 Task: Add Sprouts Organic Firm Tofu to the cart.
Action: Mouse moved to (884, 320)
Screenshot: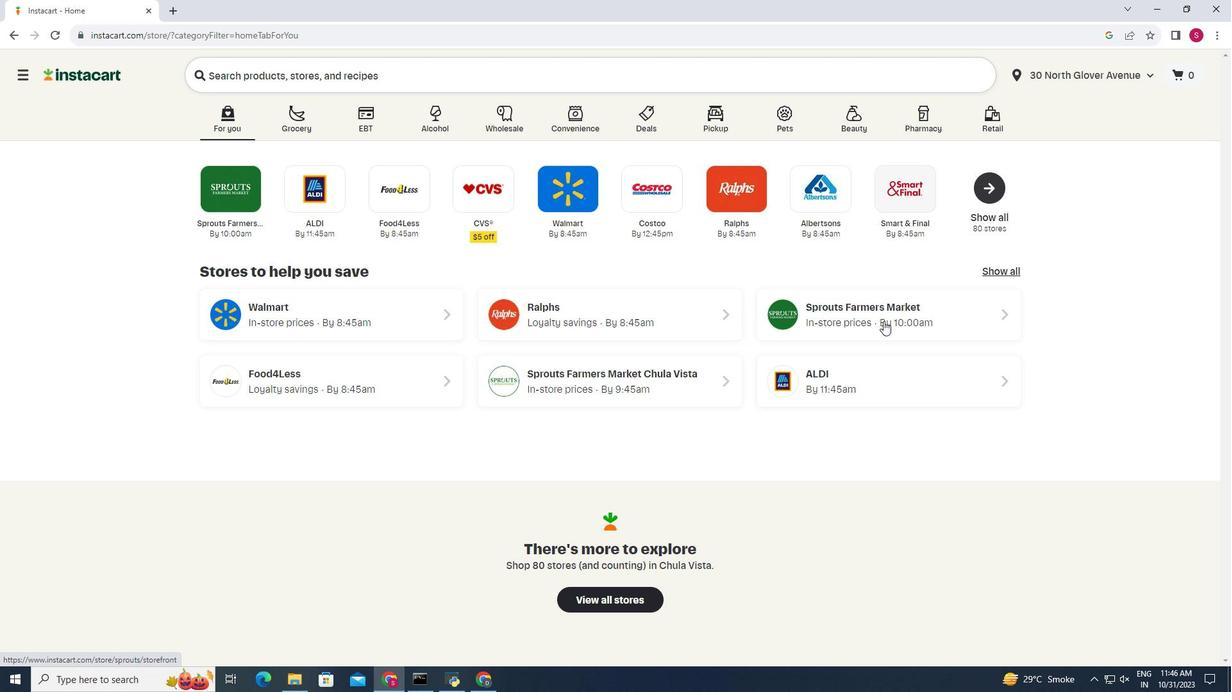 
Action: Mouse pressed left at (884, 320)
Screenshot: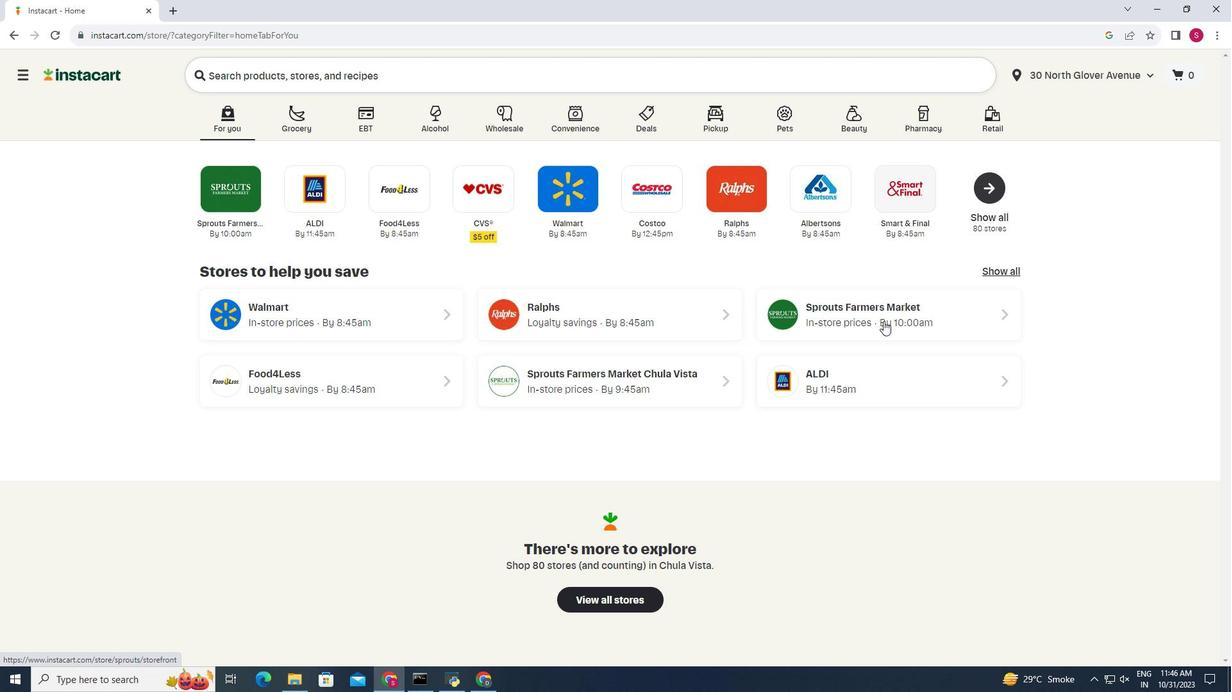 
Action: Mouse moved to (39, 556)
Screenshot: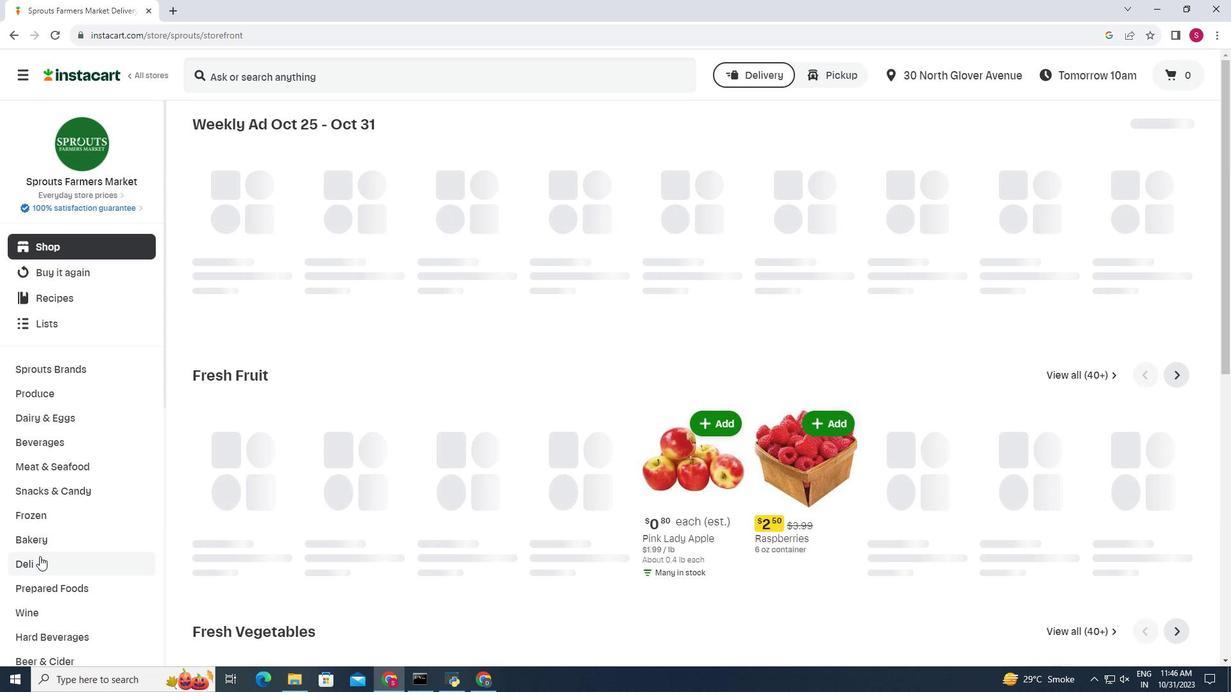 
Action: Mouse pressed left at (39, 556)
Screenshot: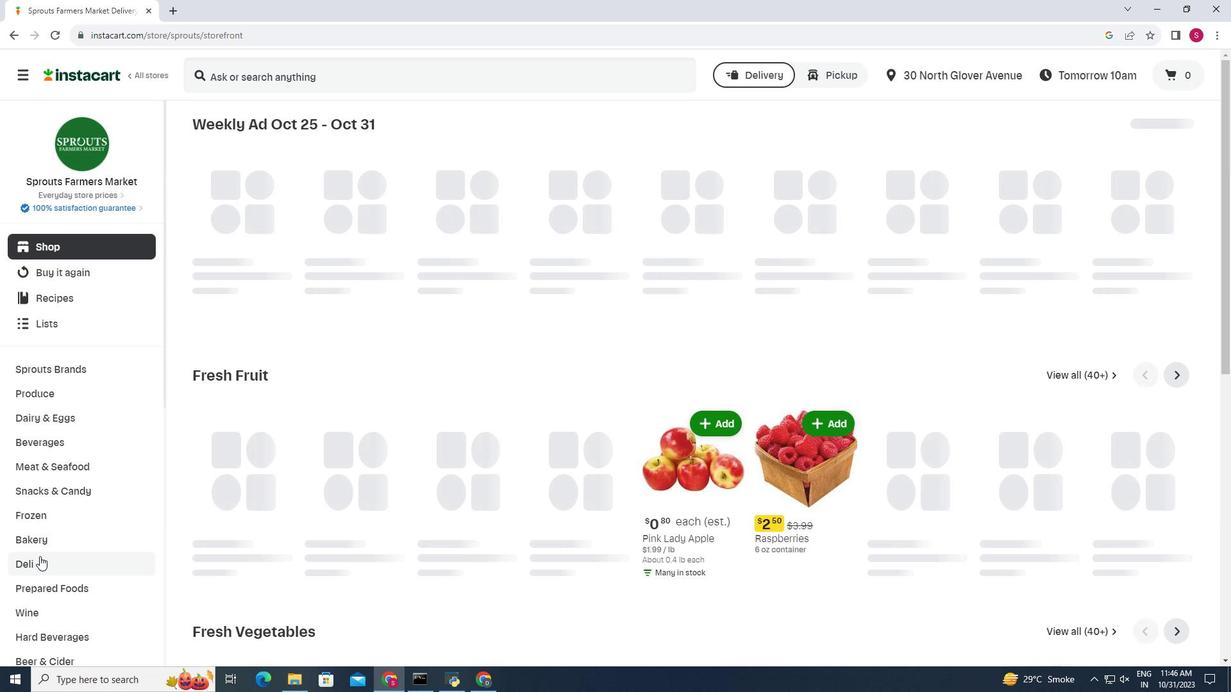 
Action: Mouse moved to (559, 155)
Screenshot: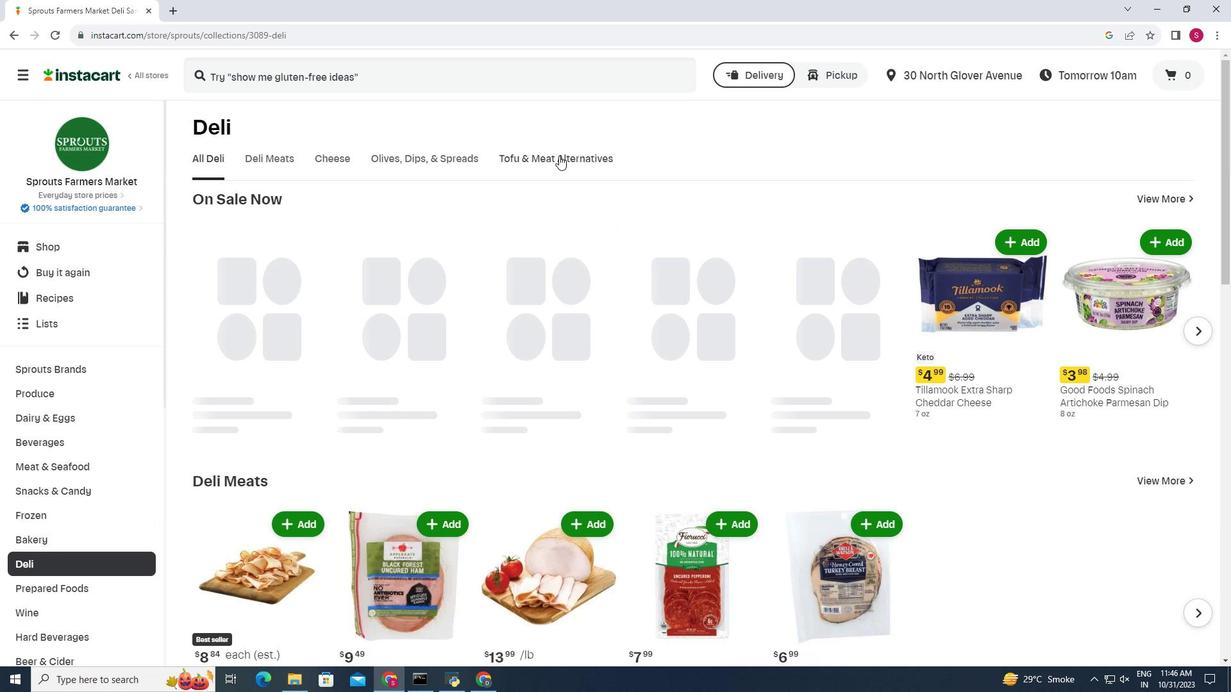 
Action: Mouse pressed left at (559, 155)
Screenshot: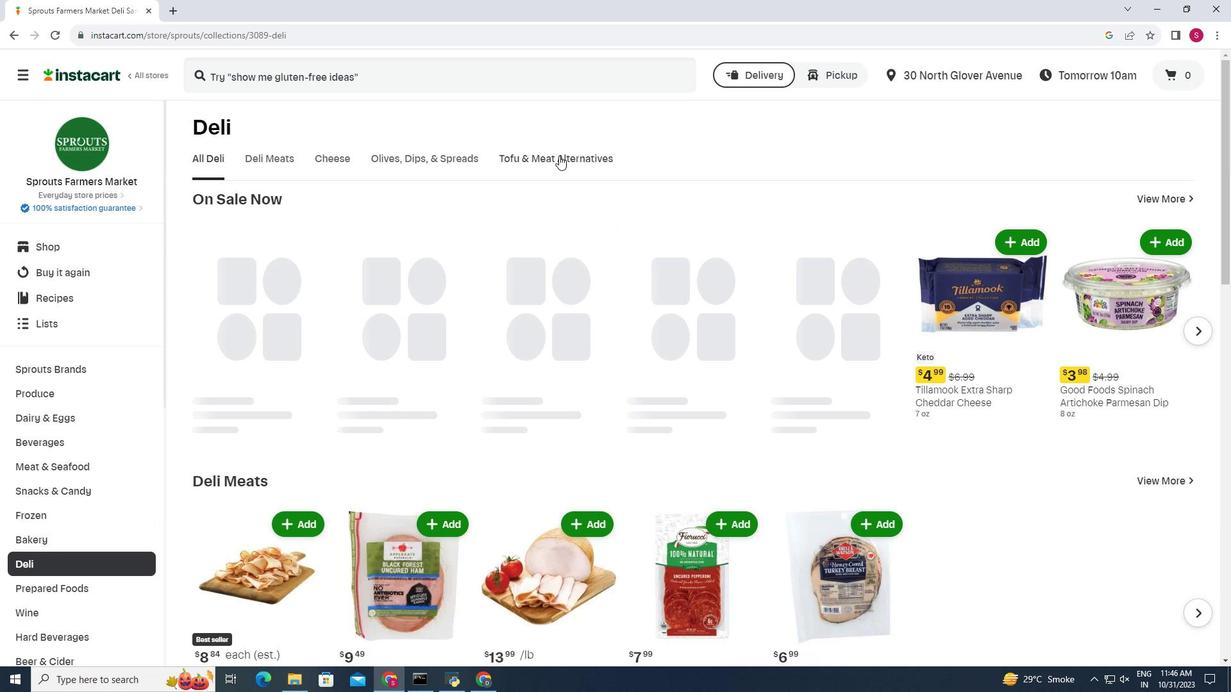 
Action: Mouse moved to (1205, 433)
Screenshot: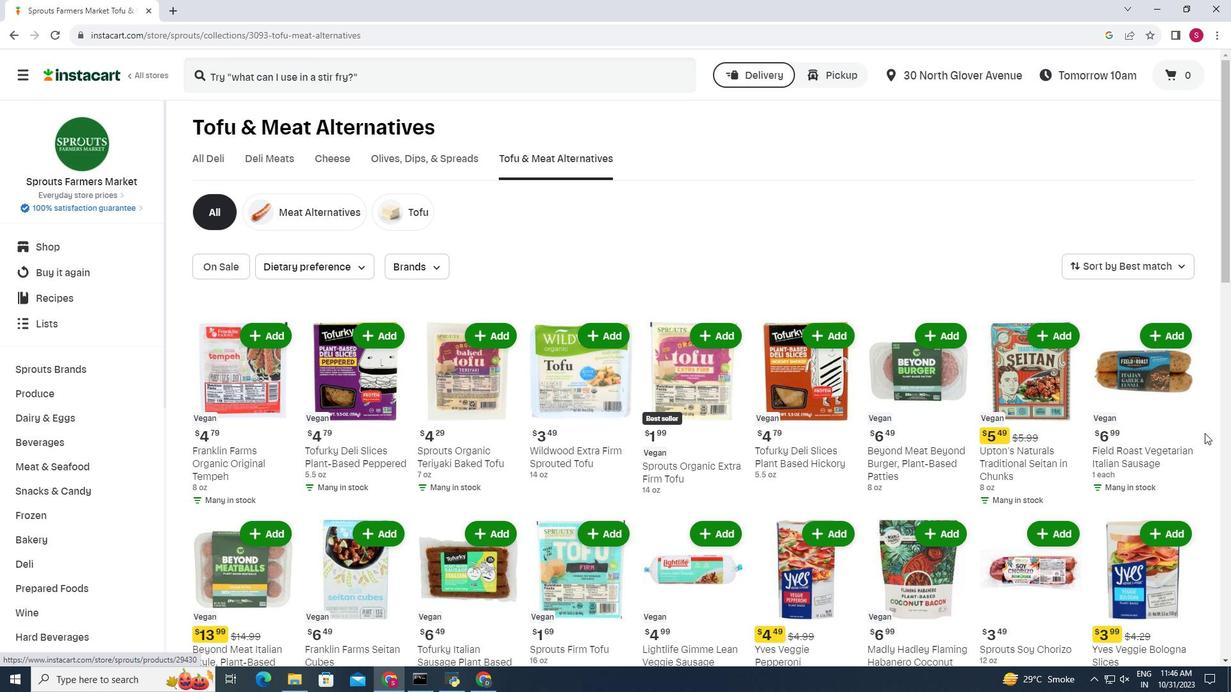 
Action: Mouse scrolled (1205, 433) with delta (0, 0)
Screenshot: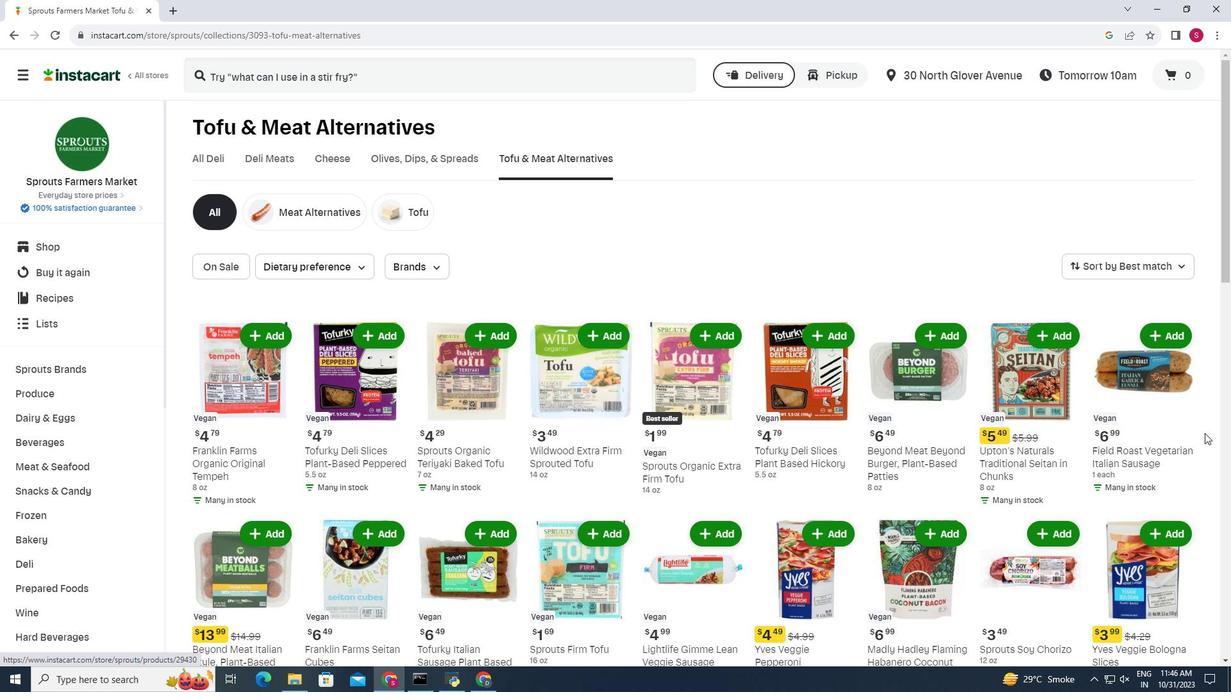 
Action: Mouse scrolled (1205, 433) with delta (0, 0)
Screenshot: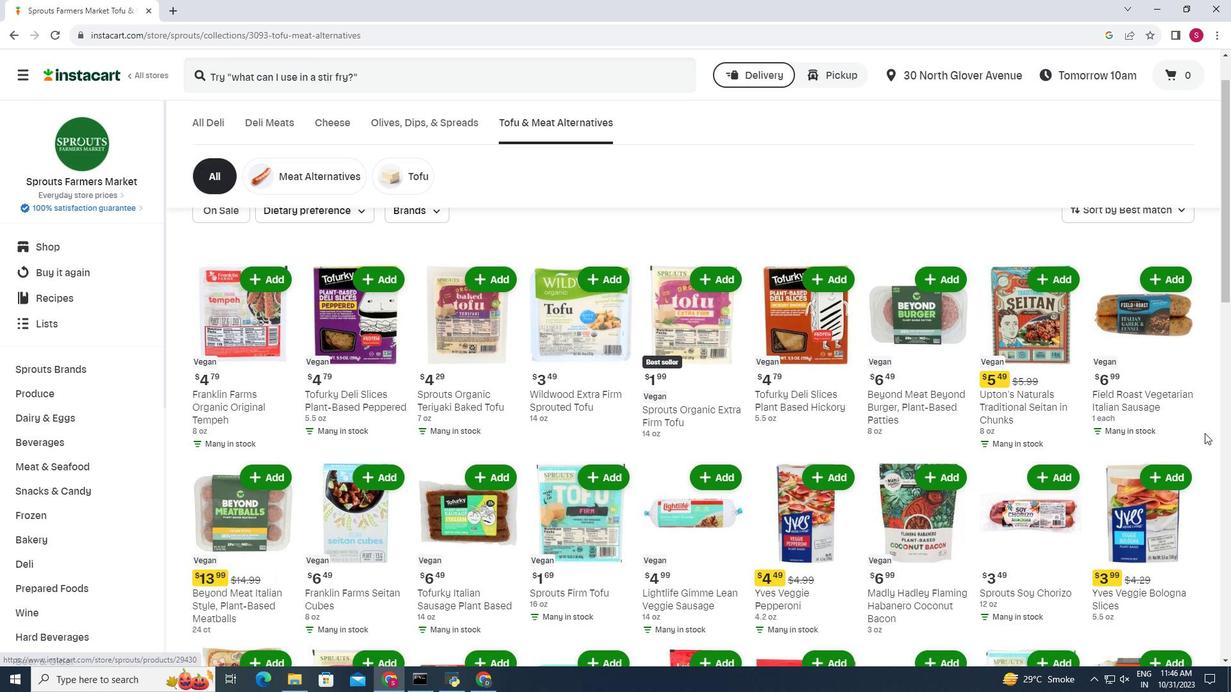 
Action: Mouse scrolled (1205, 433) with delta (0, 0)
Screenshot: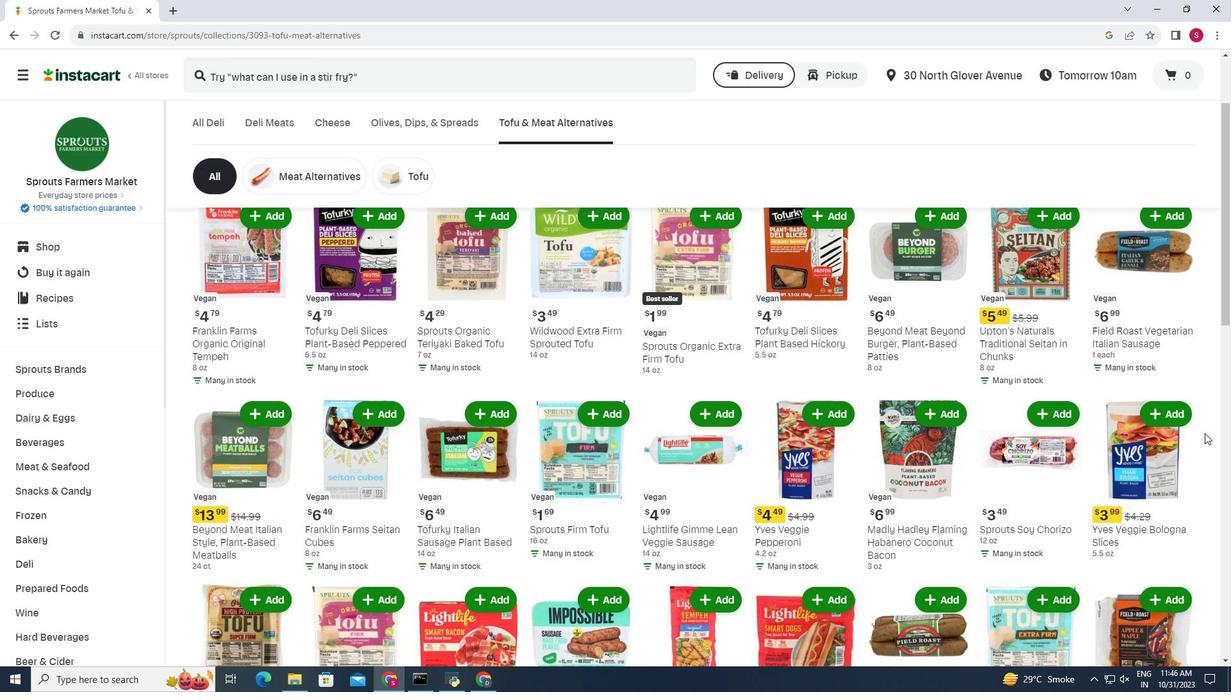 
Action: Mouse moved to (234, 431)
Screenshot: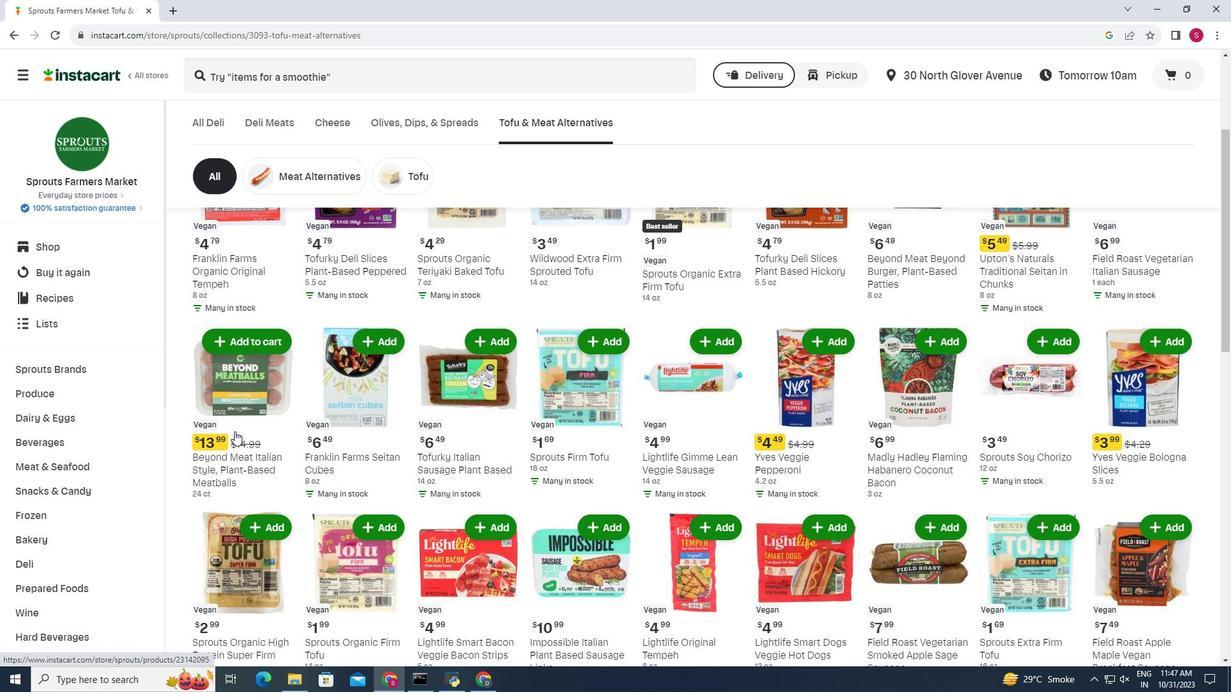 
Action: Mouse scrolled (234, 431) with delta (0, 0)
Screenshot: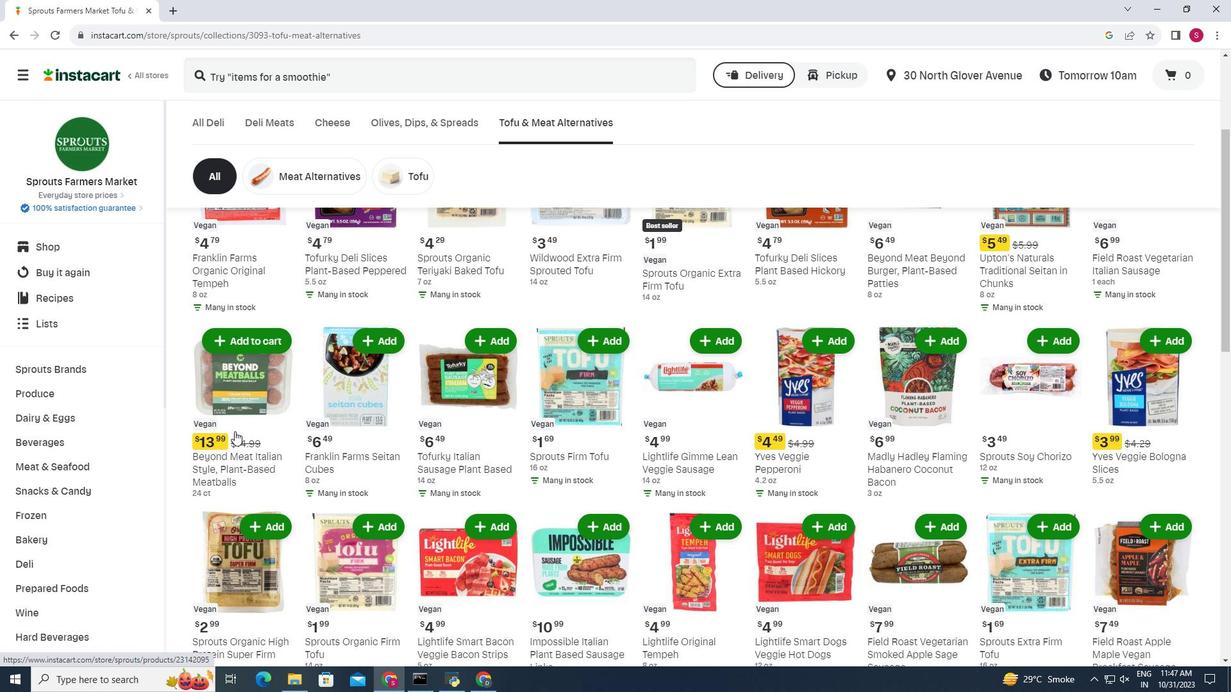 
Action: Mouse moved to (234, 431)
Screenshot: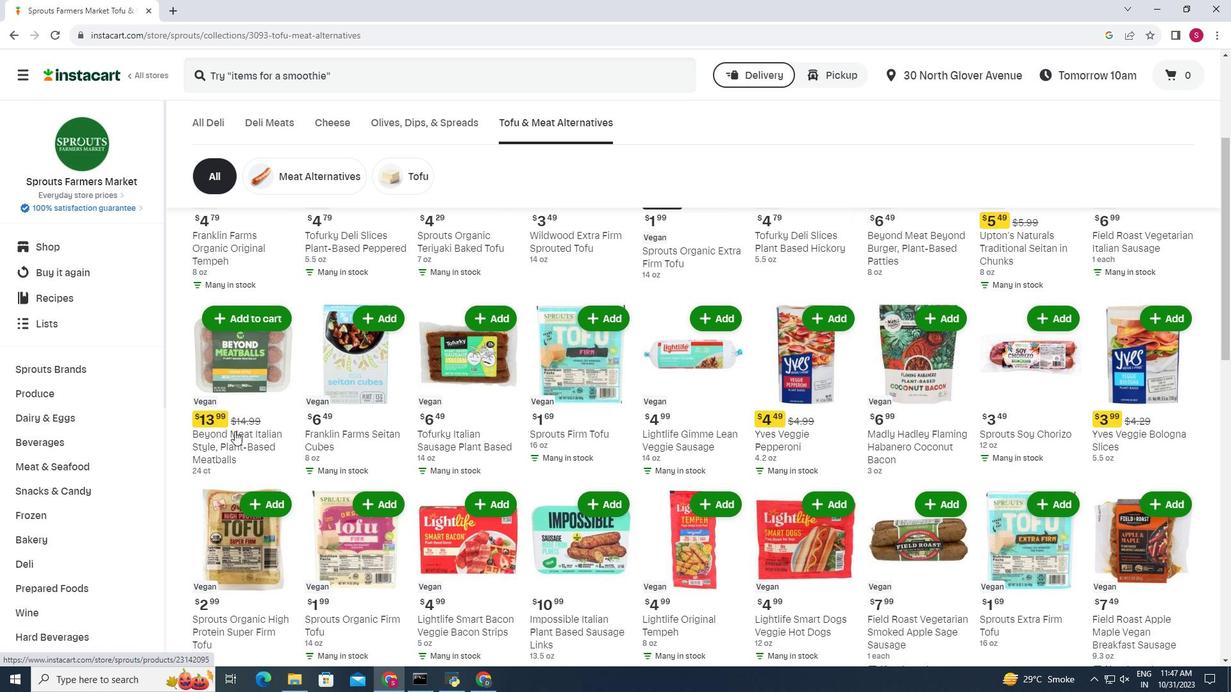 
Action: Mouse scrolled (234, 431) with delta (0, 0)
Screenshot: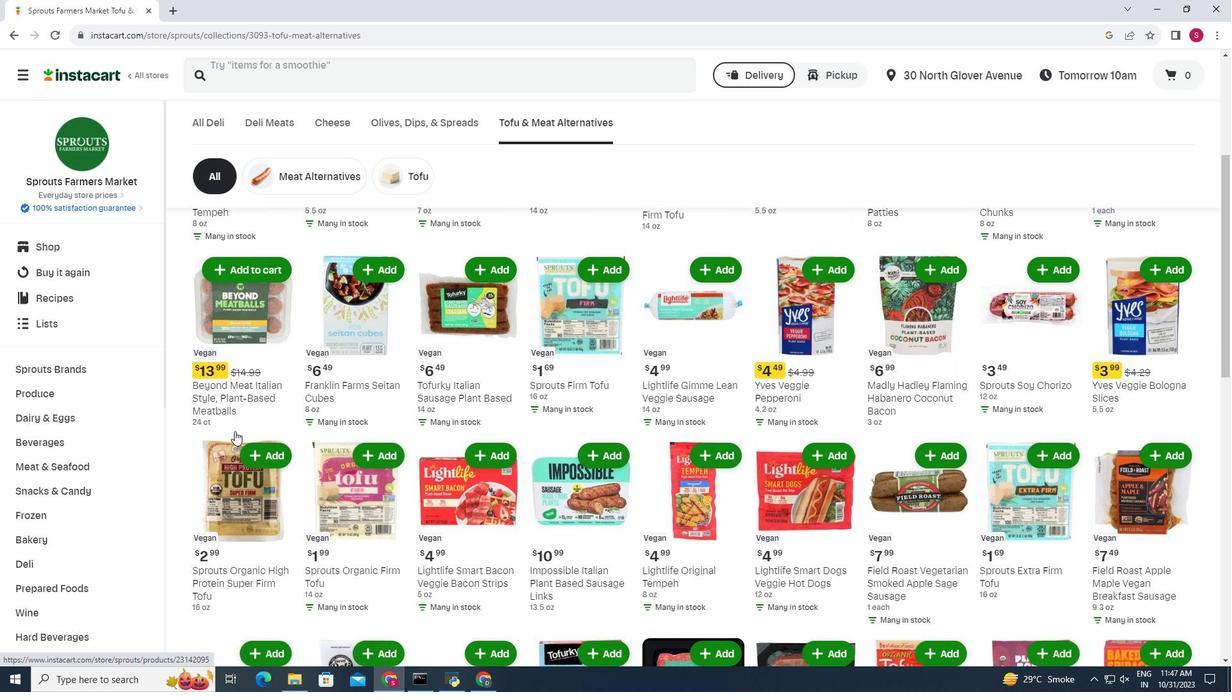 
Action: Mouse moved to (236, 431)
Screenshot: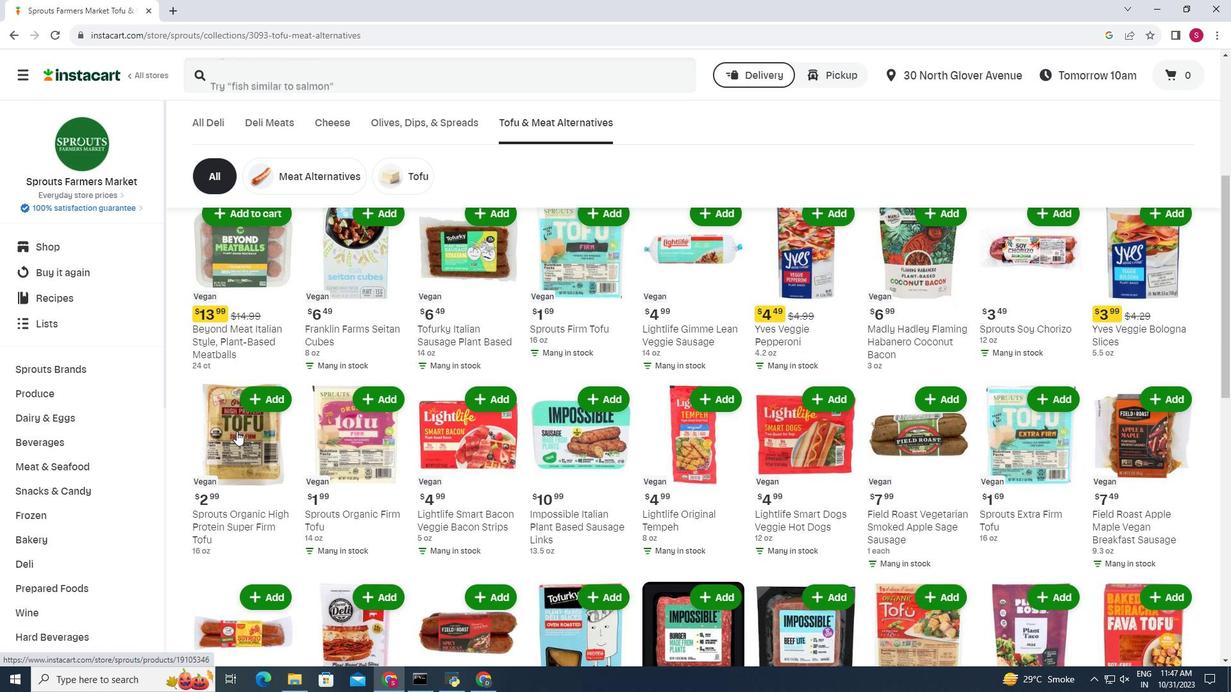 
Action: Mouse scrolled (236, 431) with delta (0, 0)
Screenshot: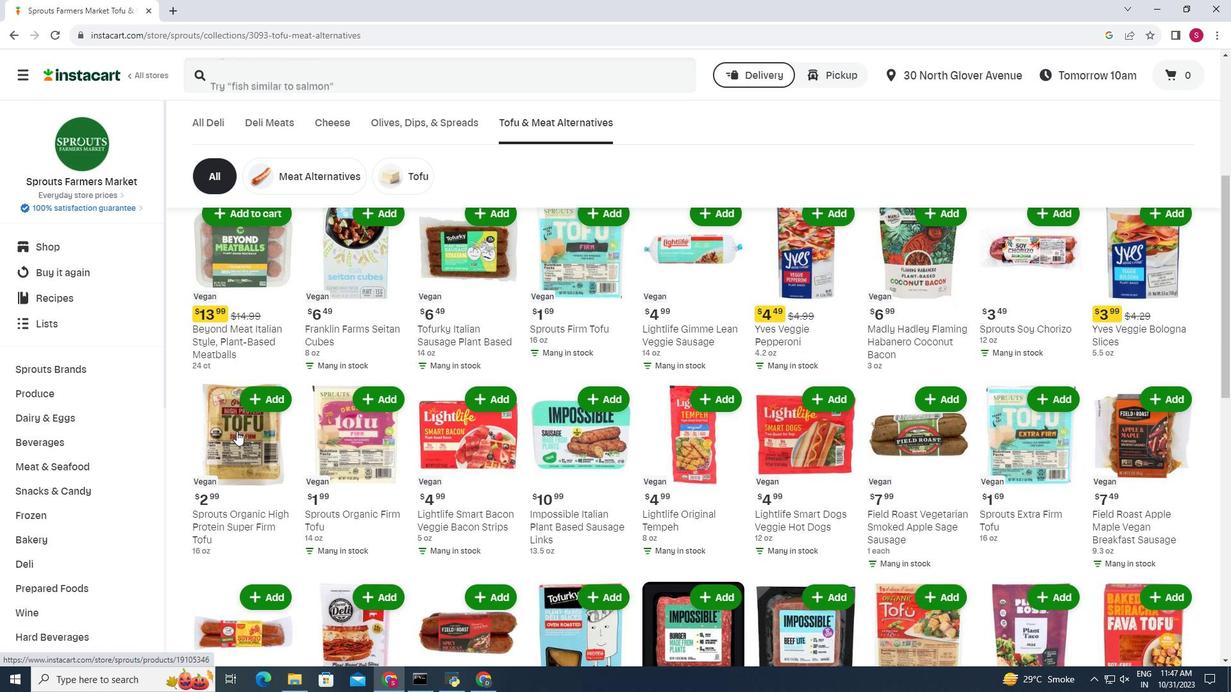 
Action: Mouse moved to (381, 336)
Screenshot: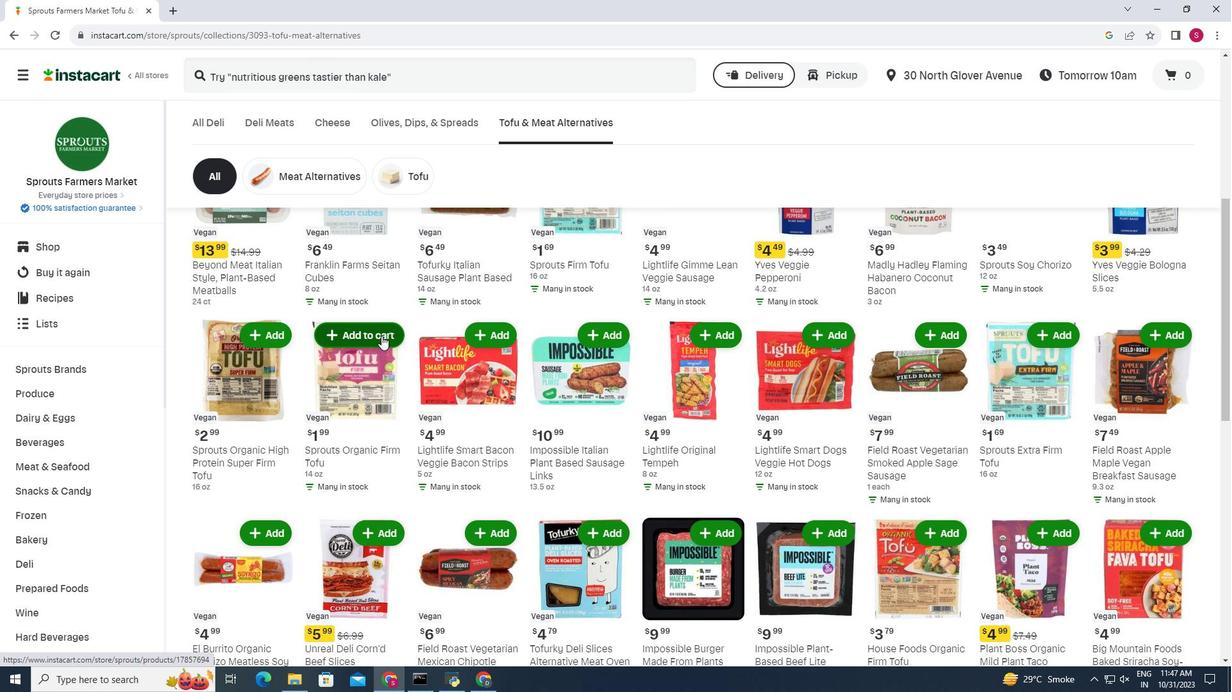 
Action: Mouse pressed left at (381, 336)
Screenshot: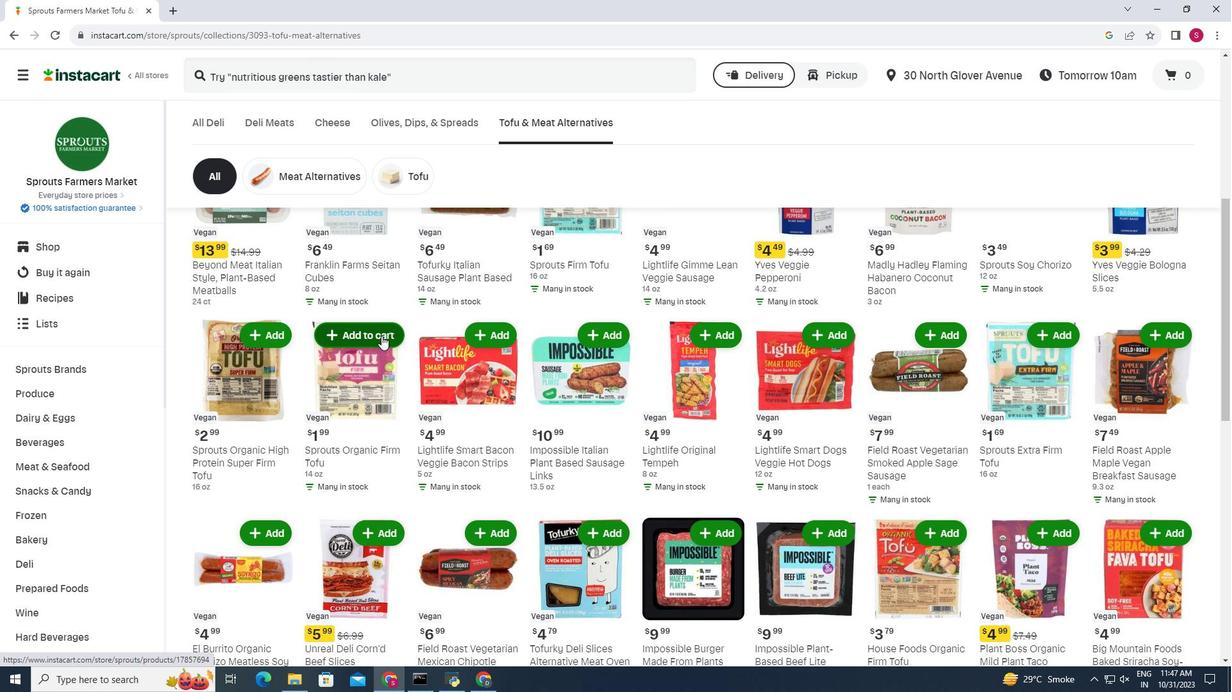 
Action: Mouse moved to (392, 309)
Screenshot: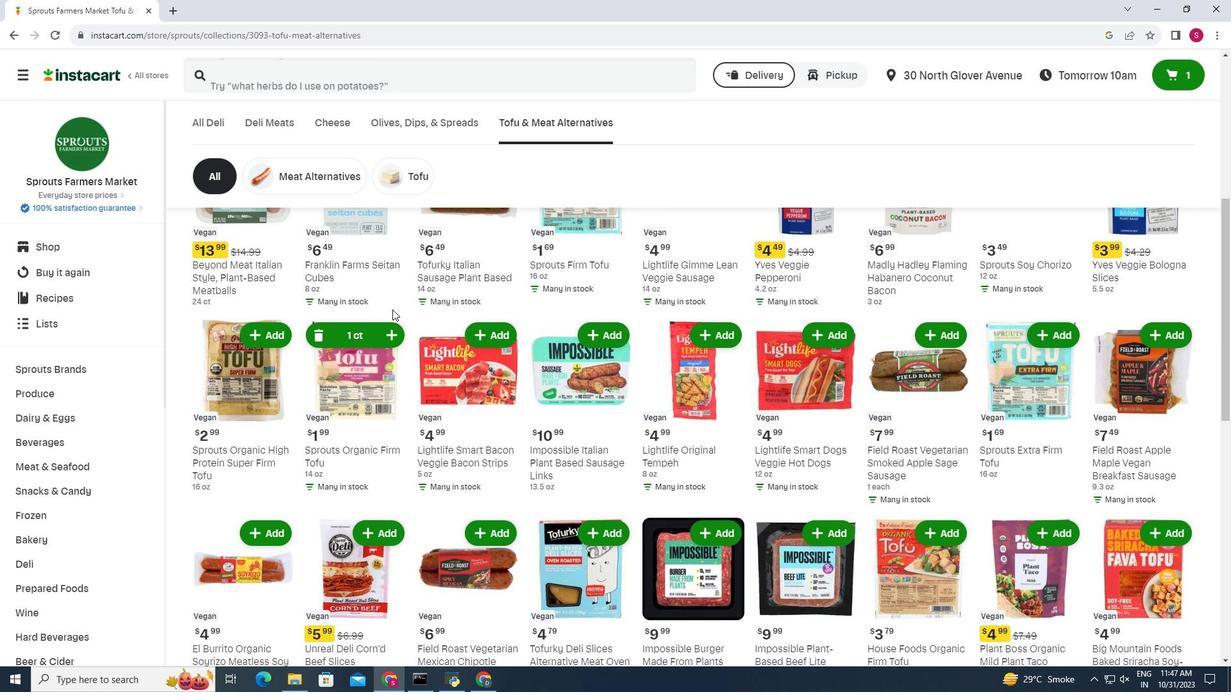 
